 Task: Select always in the startup prompt.
Action: Mouse moved to (7, 463)
Screenshot: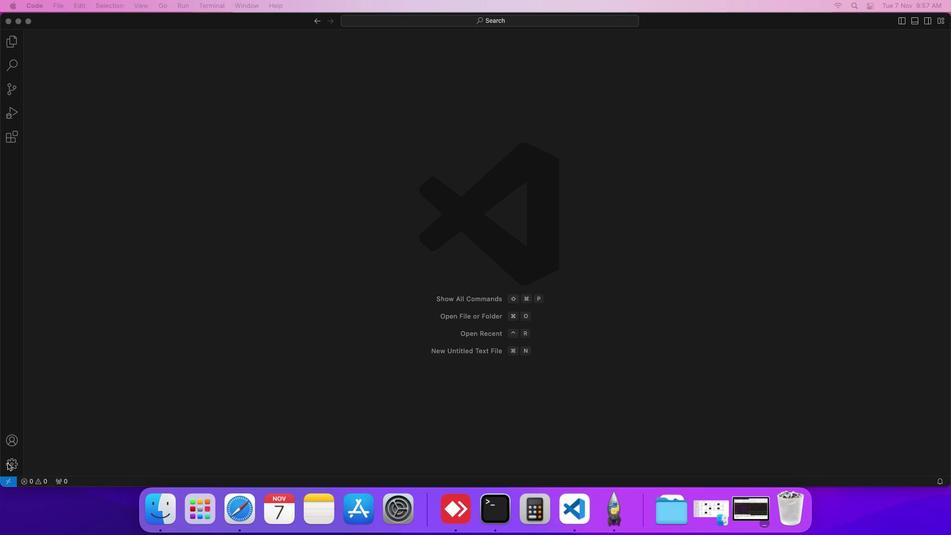 
Action: Mouse pressed left at (7, 463)
Screenshot: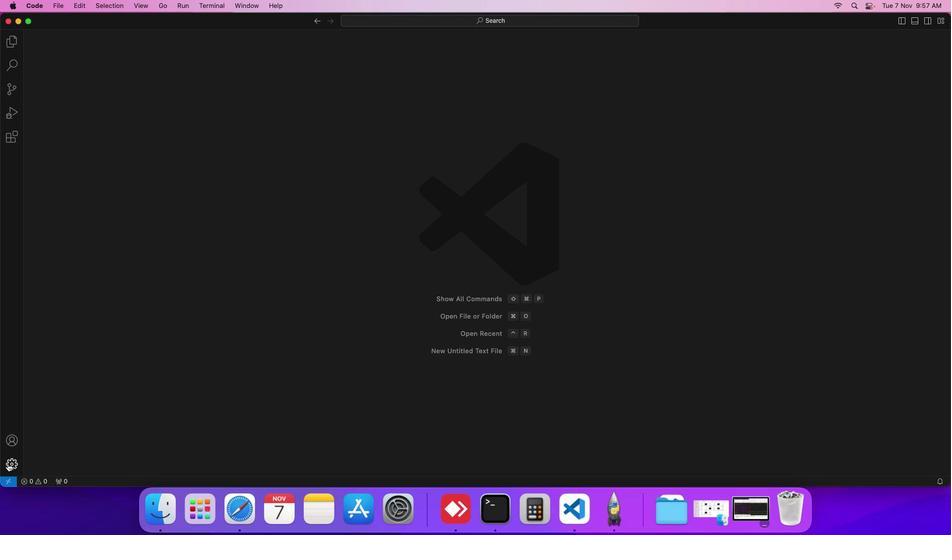 
Action: Mouse moved to (51, 389)
Screenshot: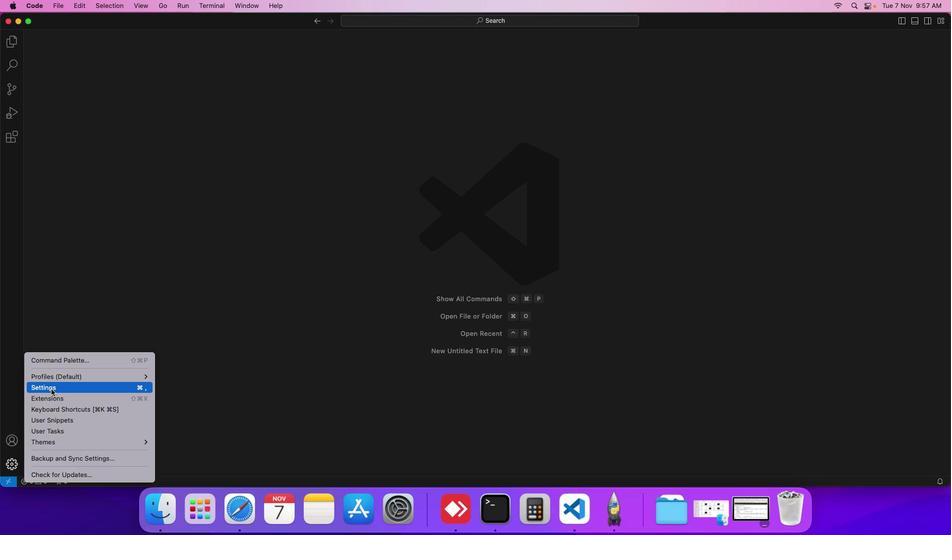 
Action: Mouse pressed left at (51, 389)
Screenshot: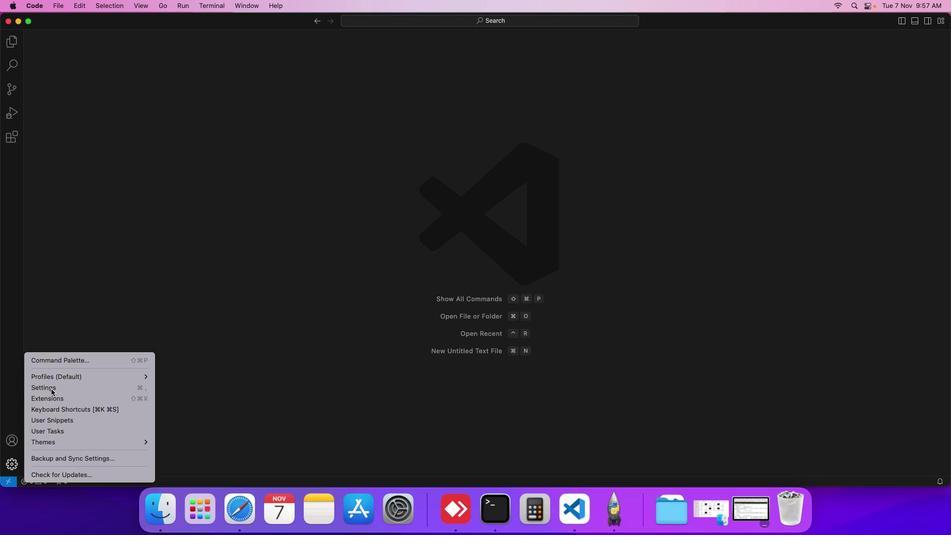 
Action: Mouse moved to (228, 166)
Screenshot: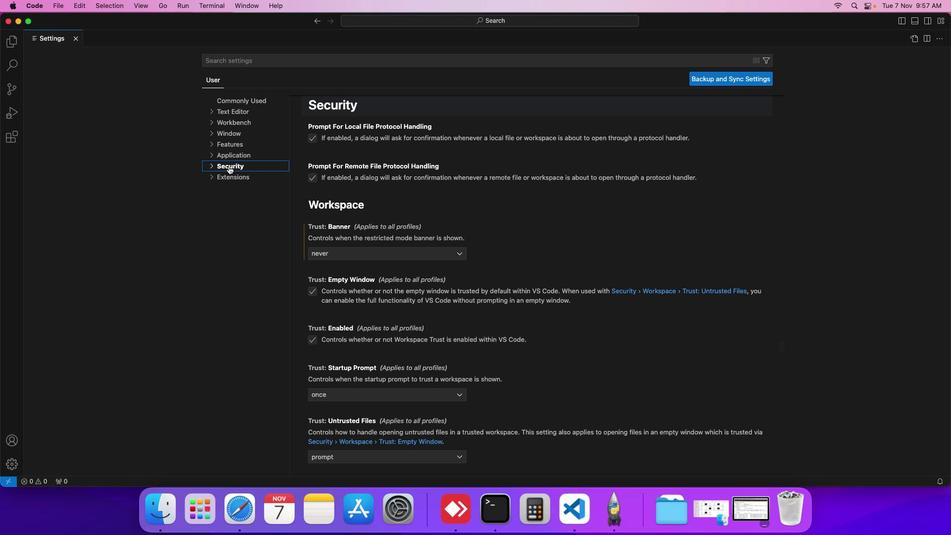 
Action: Mouse pressed left at (228, 166)
Screenshot: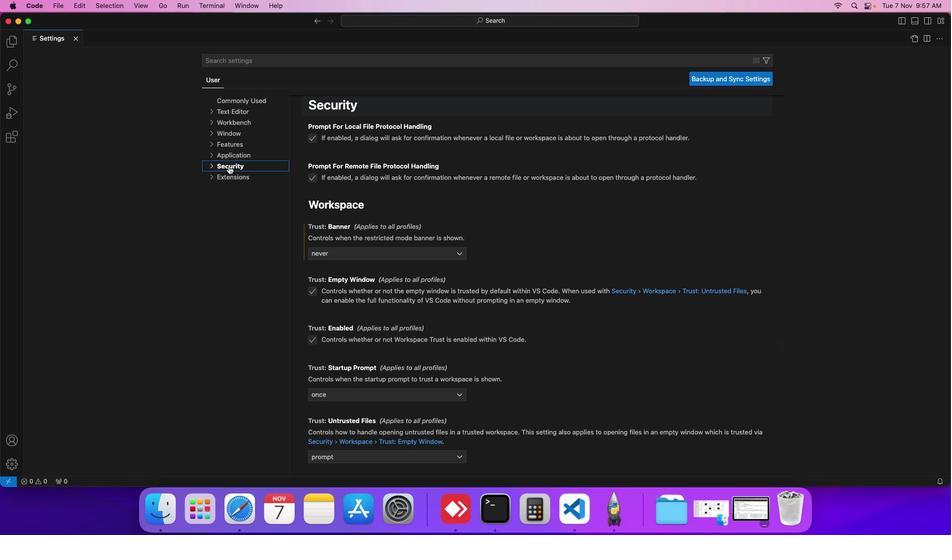 
Action: Mouse moved to (228, 175)
Screenshot: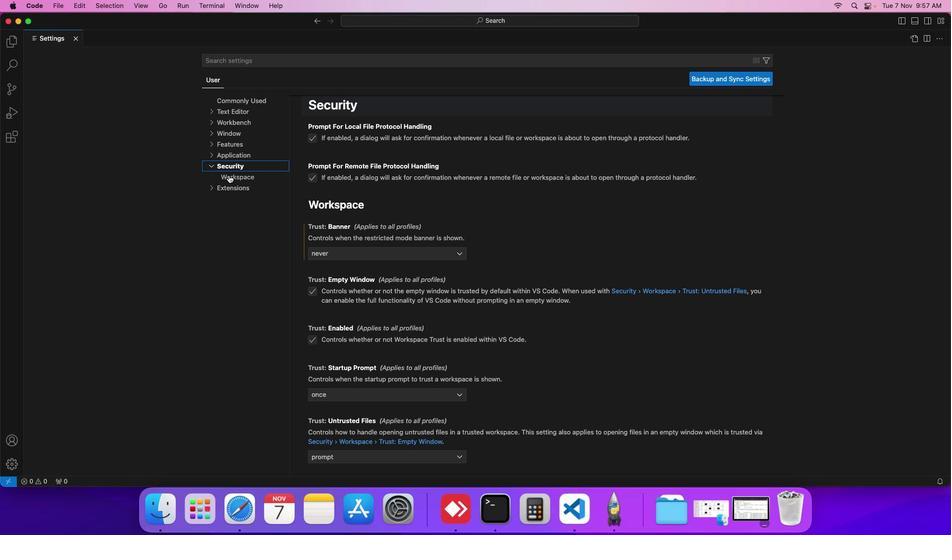 
Action: Mouse pressed left at (228, 175)
Screenshot: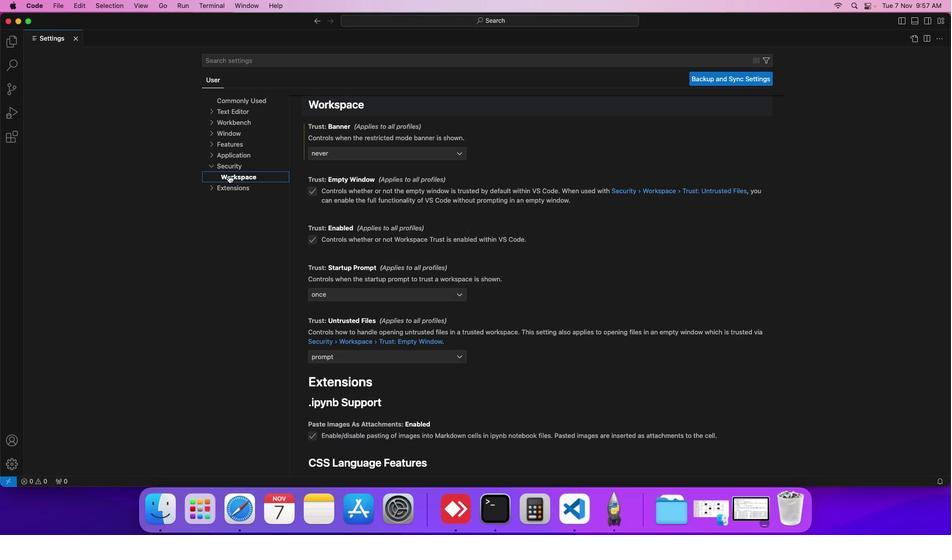 
Action: Mouse moved to (370, 295)
Screenshot: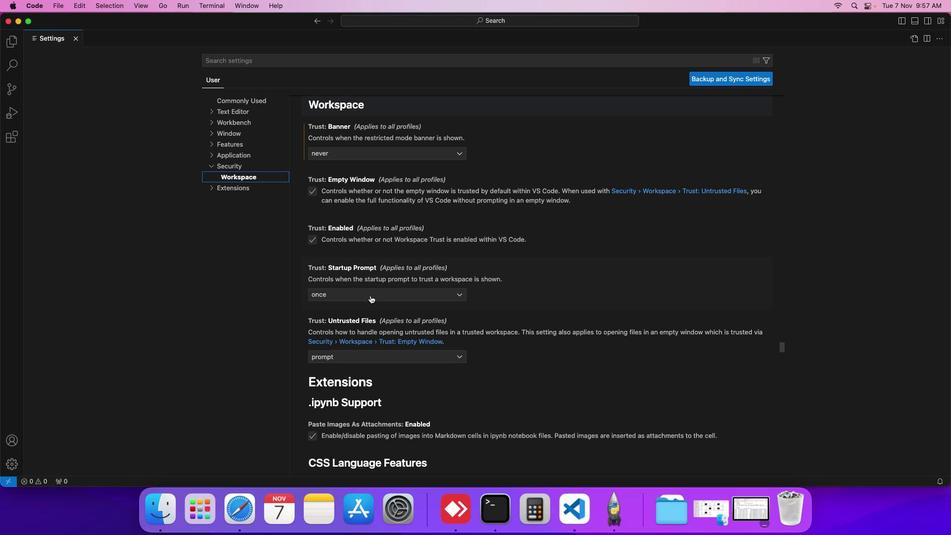 
Action: Mouse pressed left at (370, 295)
Screenshot: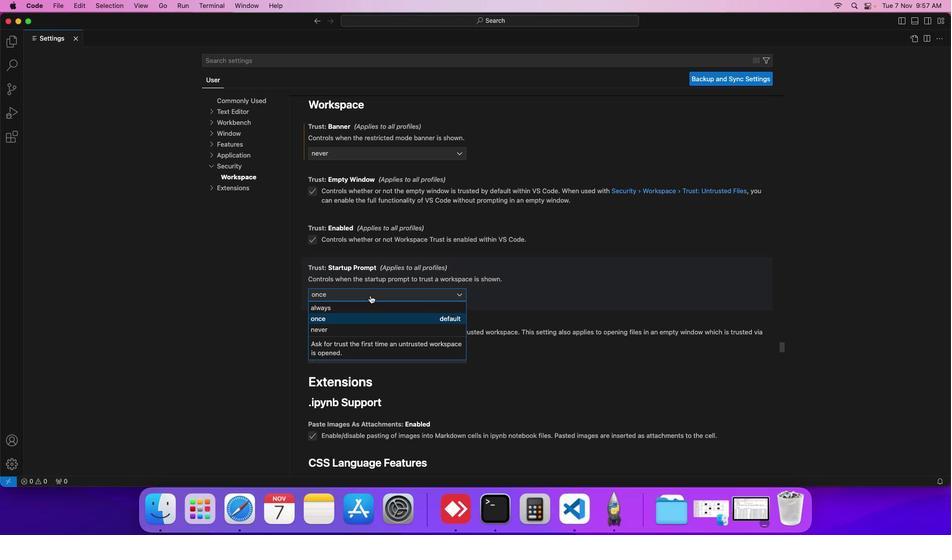 
Action: Mouse moved to (355, 306)
Screenshot: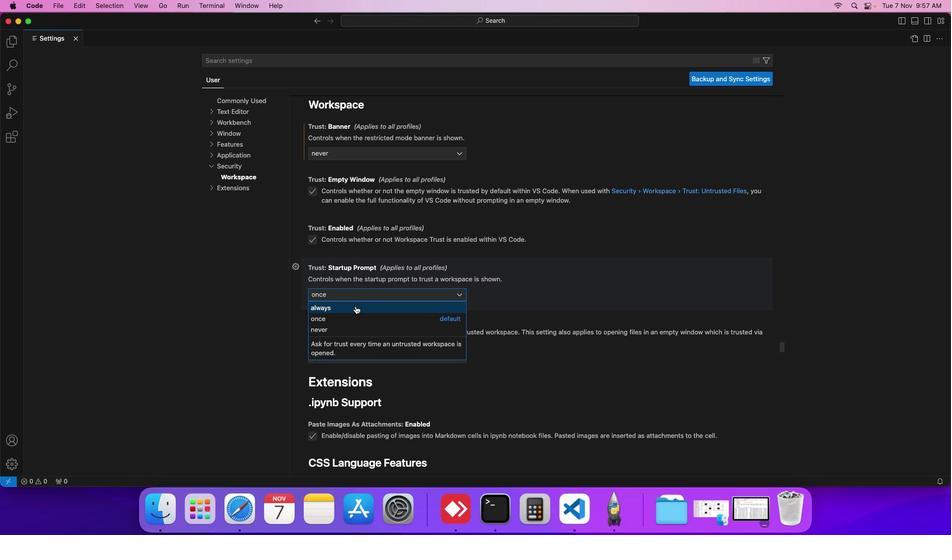 
Action: Mouse pressed left at (355, 306)
Screenshot: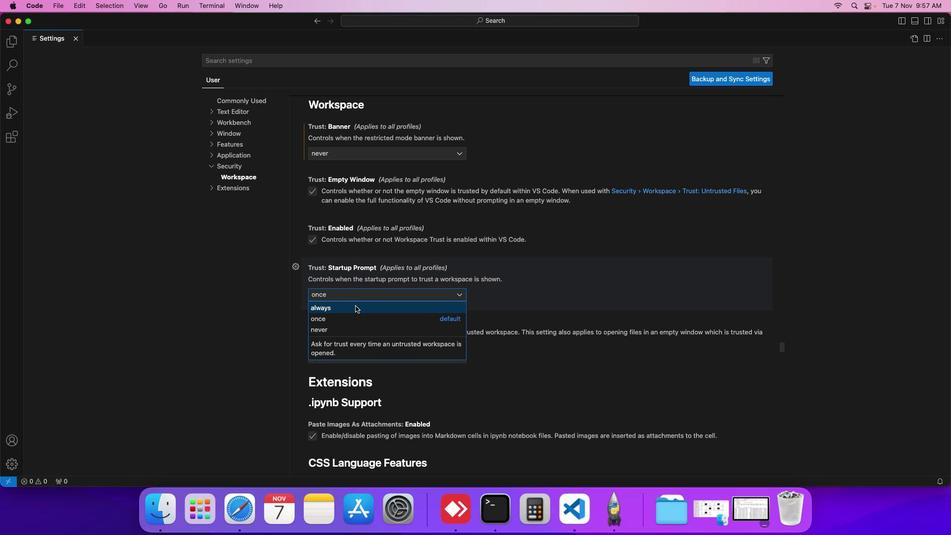 
Action: Mouse moved to (409, 302)
Screenshot: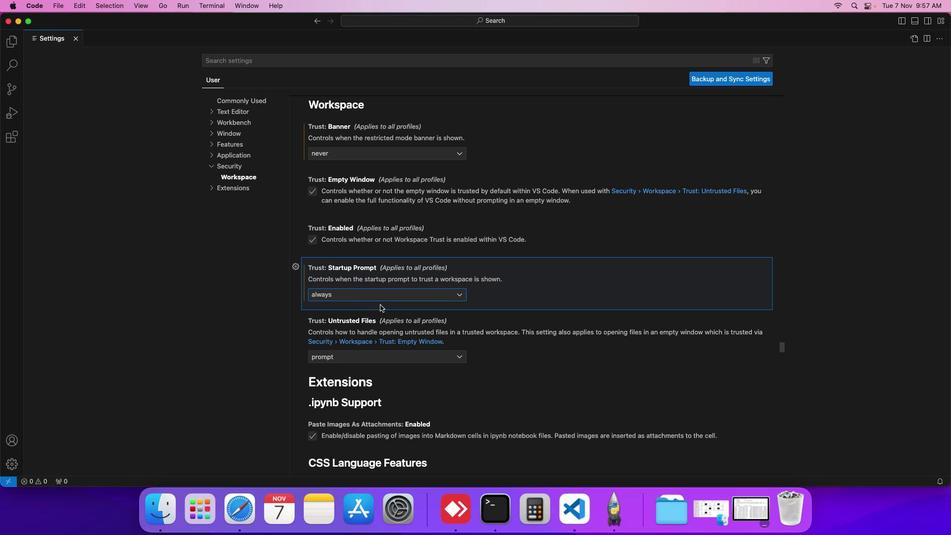 
